 Task: Create New Customer with Customer Name: T.J. Maxx, Billing Address Line1: 1403 Camden Street, Billing Address Line2:  Reno, Billing Address Line3:  Nevada 89501, Cell Number: 812-237-6816
Action: Mouse moved to (179, 35)
Screenshot: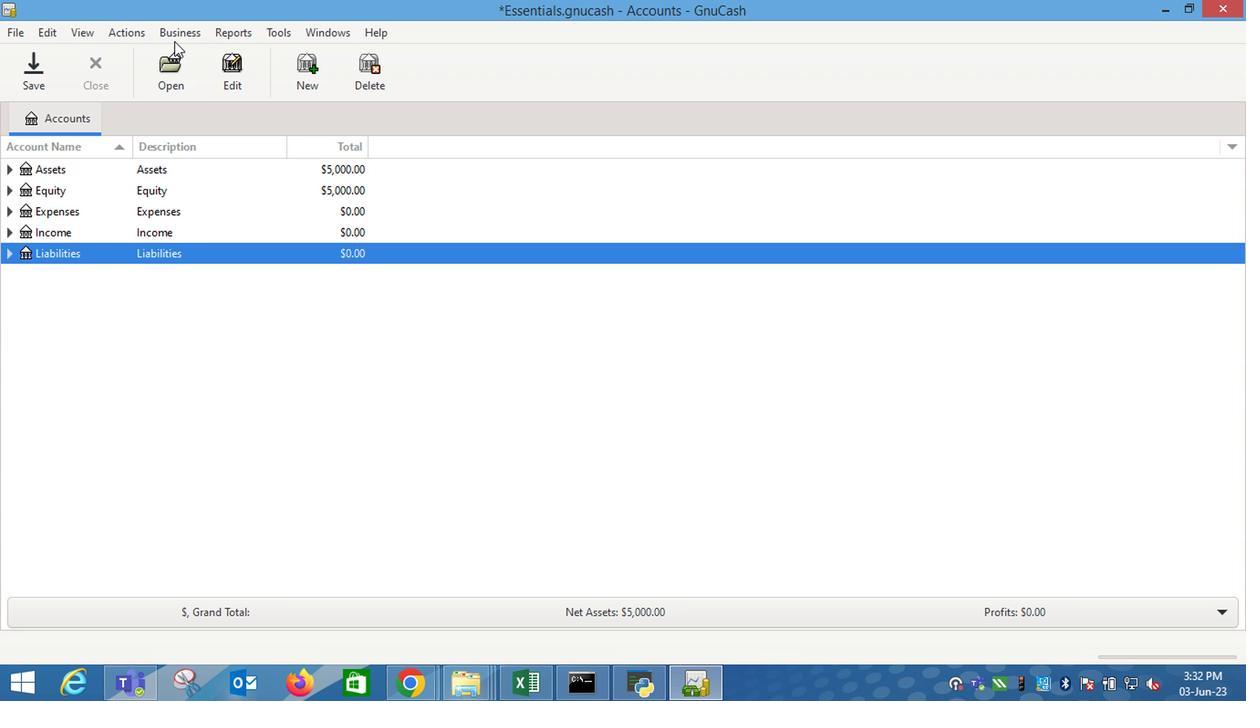 
Action: Mouse pressed left at (179, 35)
Screenshot: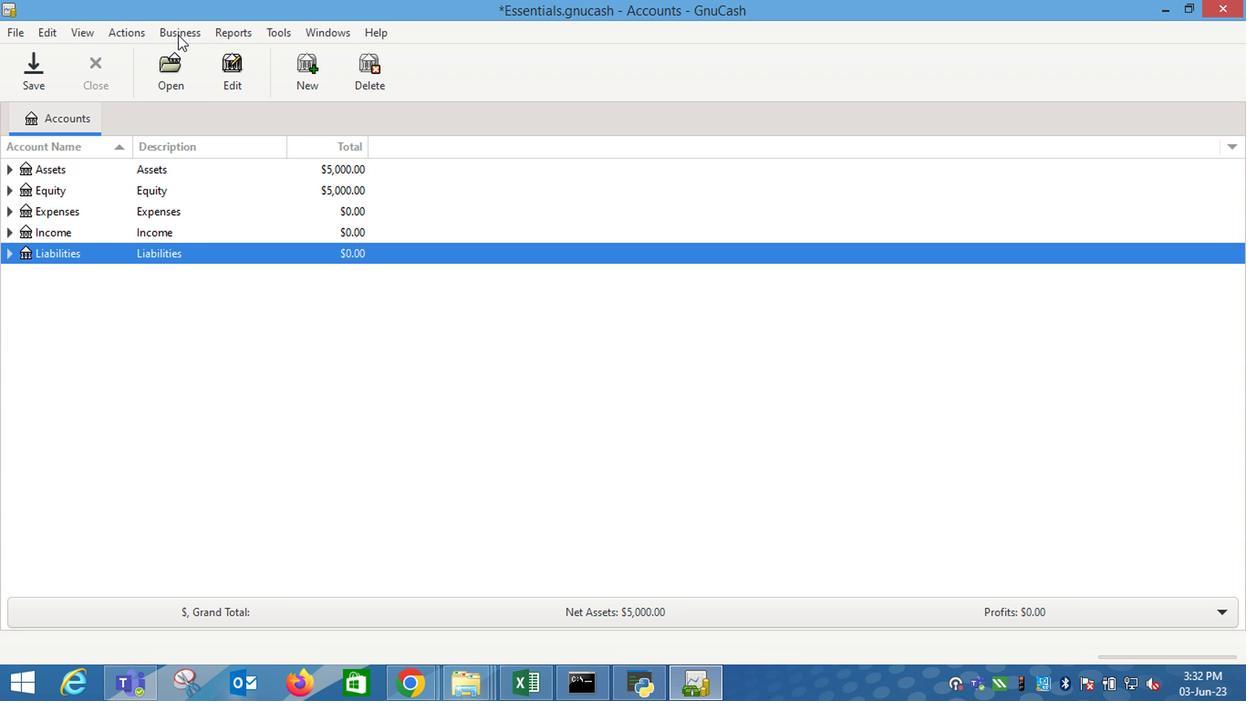 
Action: Mouse moved to (391, 81)
Screenshot: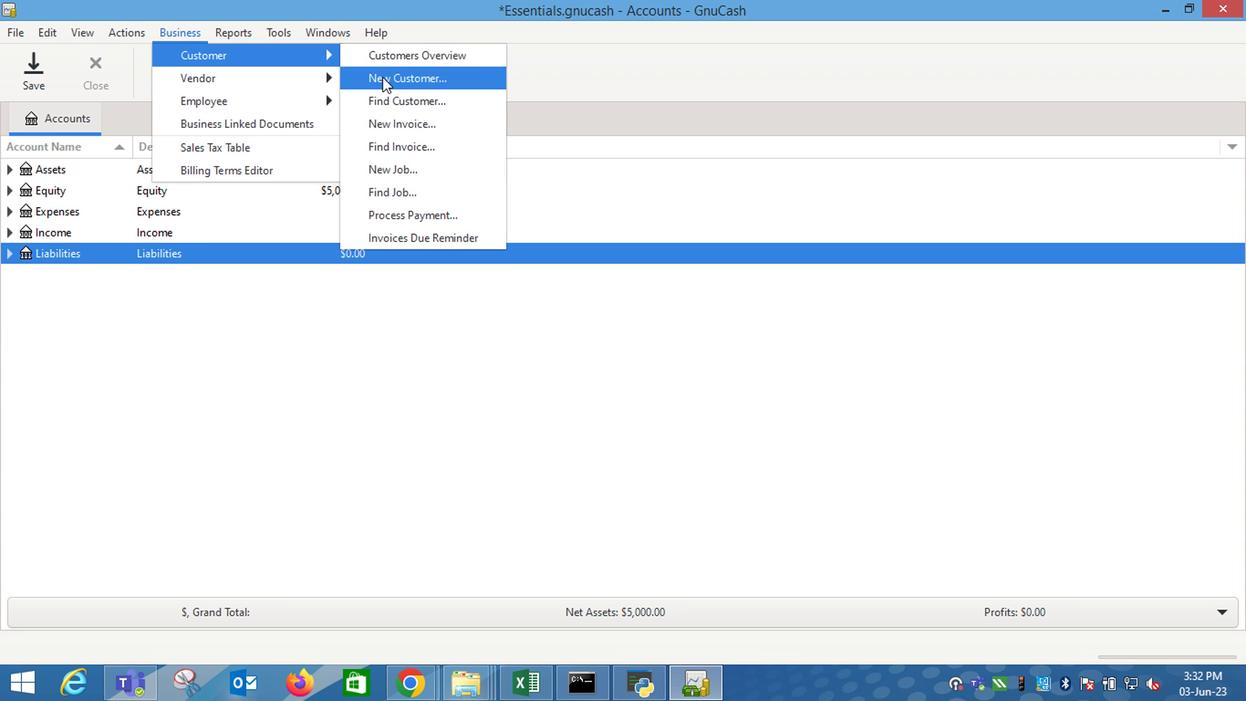 
Action: Mouse pressed left at (391, 81)
Screenshot: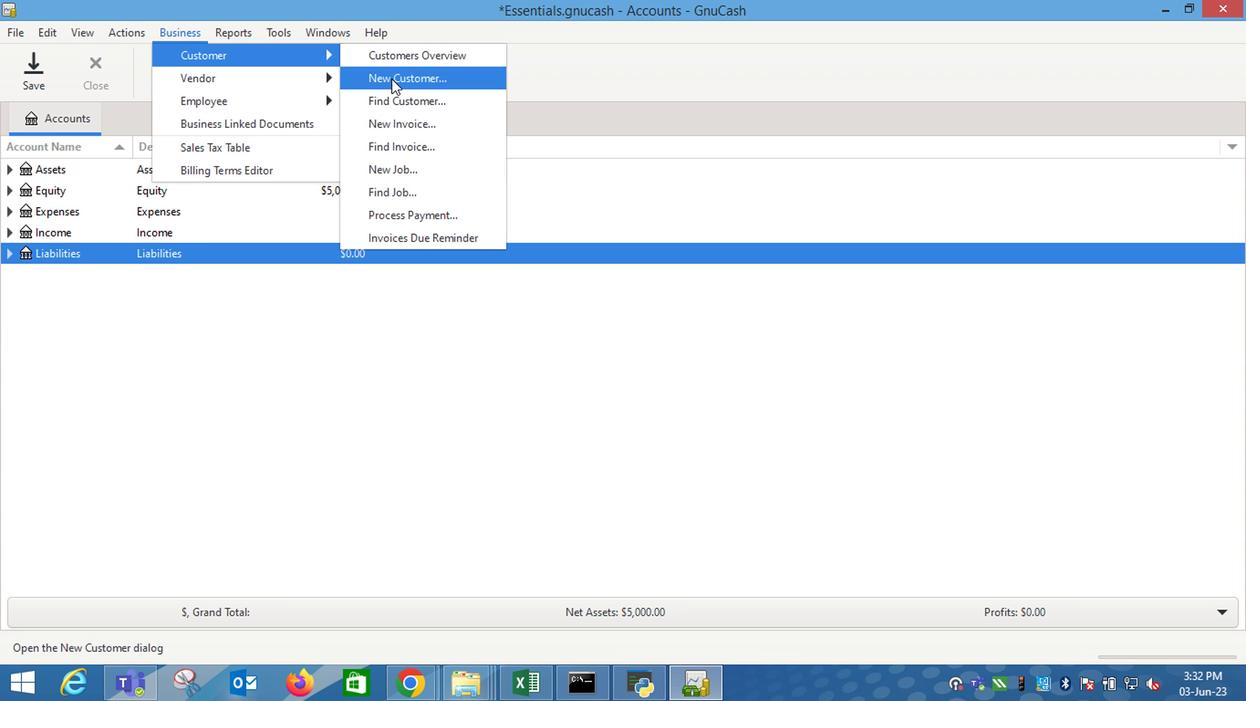
Action: Mouse moved to (816, 161)
Screenshot: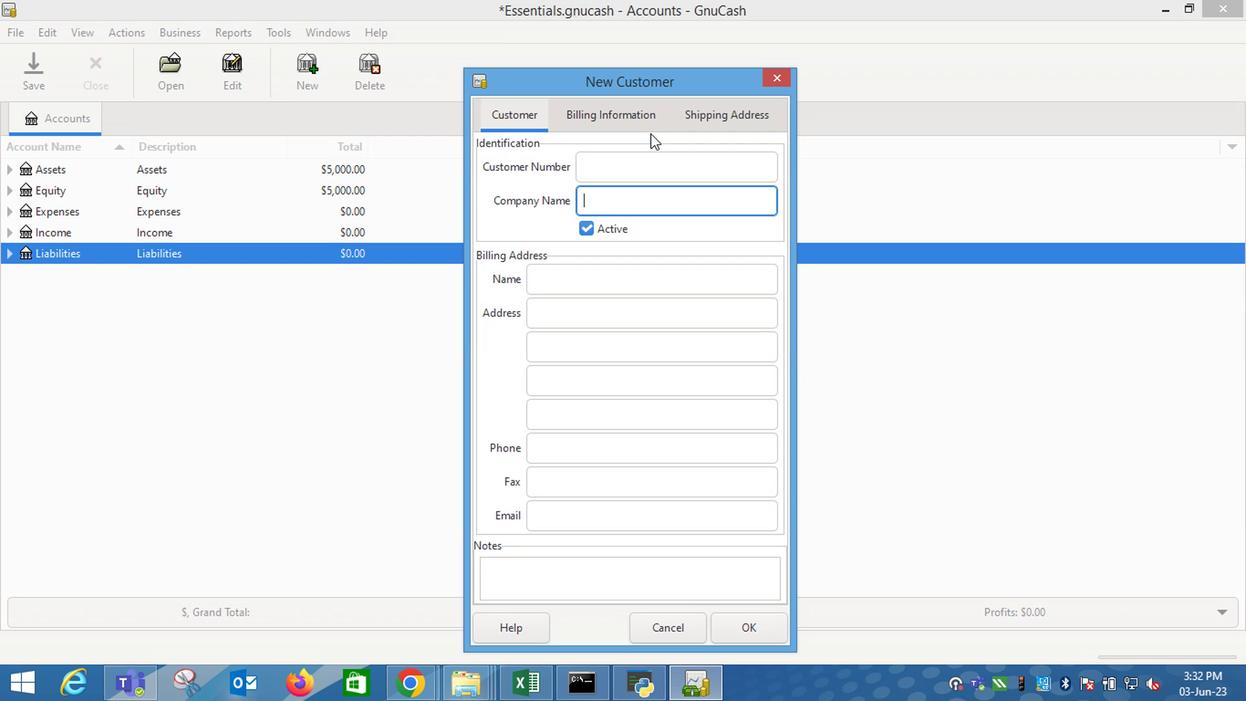 
Action: Key pressed <Key.shift_r>T.<Key.shift_r>J.<Key.space><Key.shift_r>Maxx<Key.tab><Key.tab><Key.tab>1403<Key.space><Key.shift_r>Camden<Key.space><Key.shift_r>Street<Key.tab><Key.shift_r>Re<Key.tab><Key.shift_r>Nev<Key.tab><Key.tab>812-237-6816
Screenshot: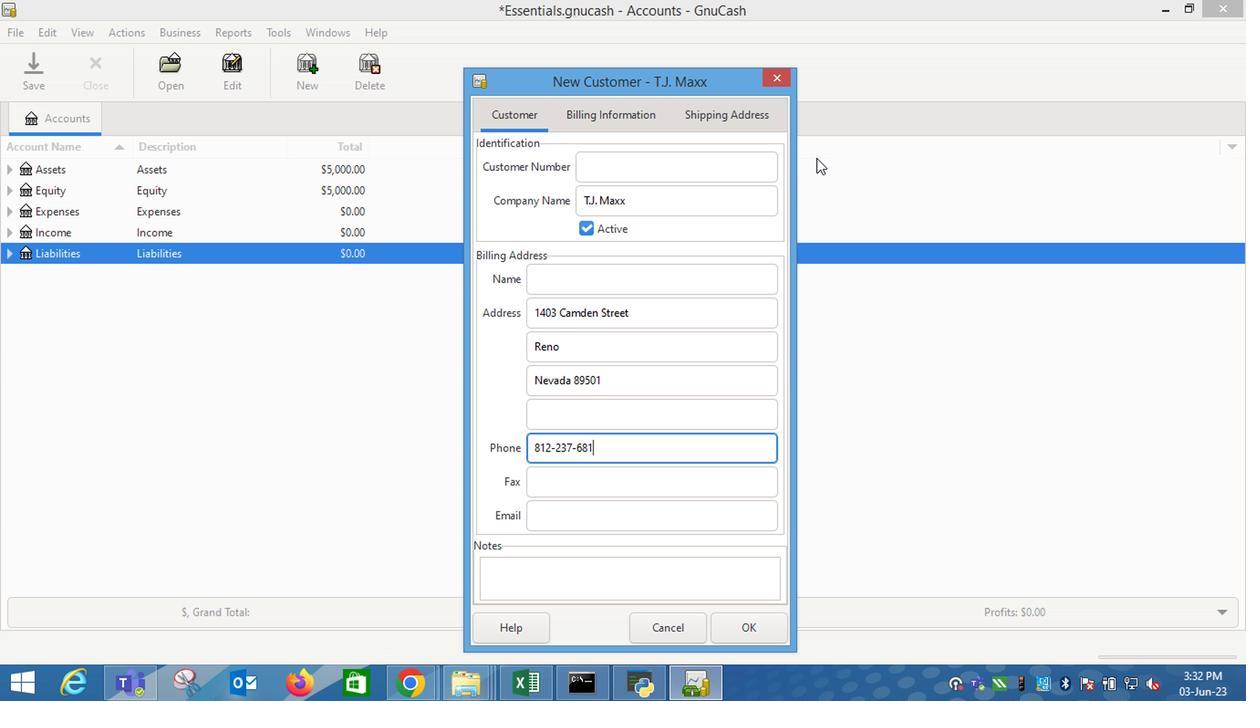 
Action: Mouse moved to (638, 112)
Screenshot: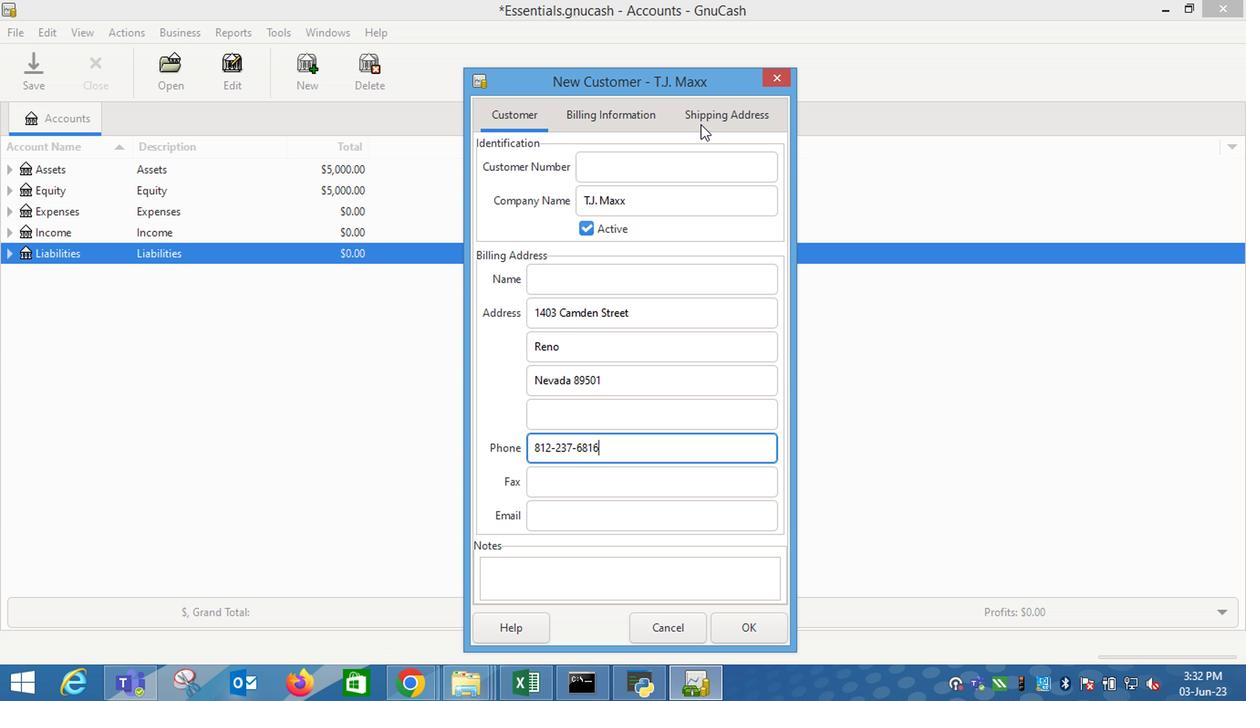 
Action: Mouse pressed left at (638, 112)
Screenshot: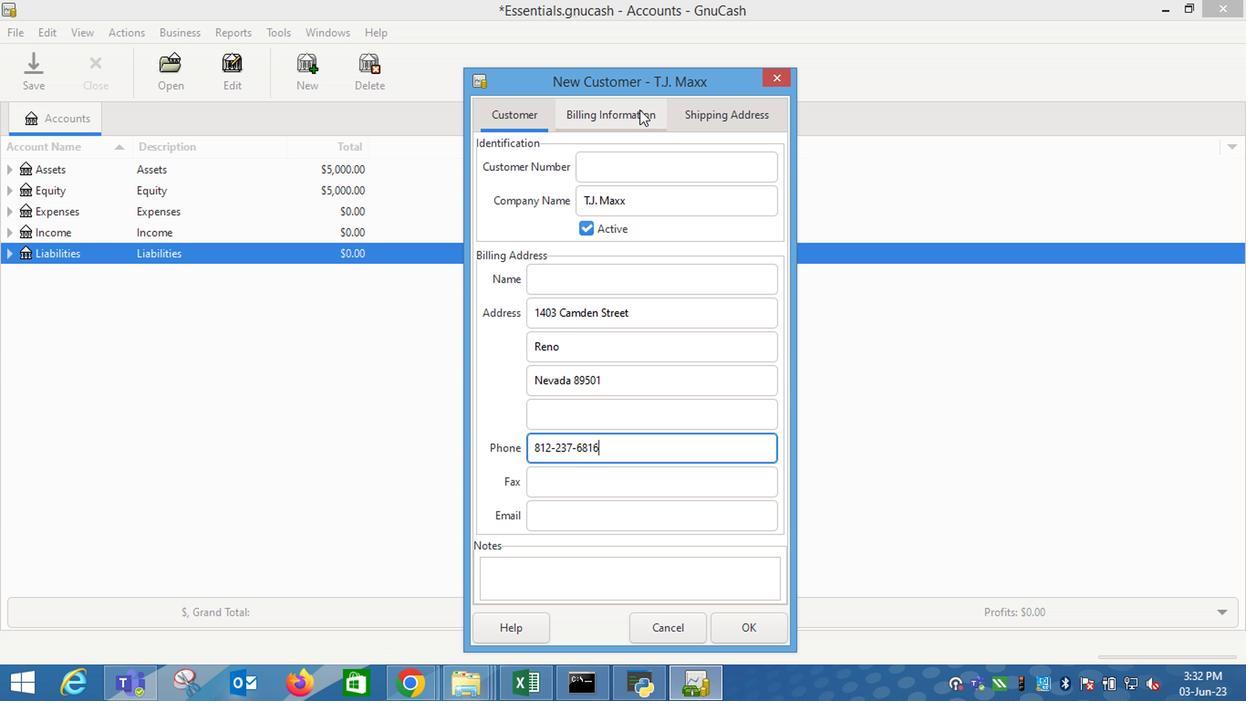 
Action: Mouse moved to (733, 627)
Screenshot: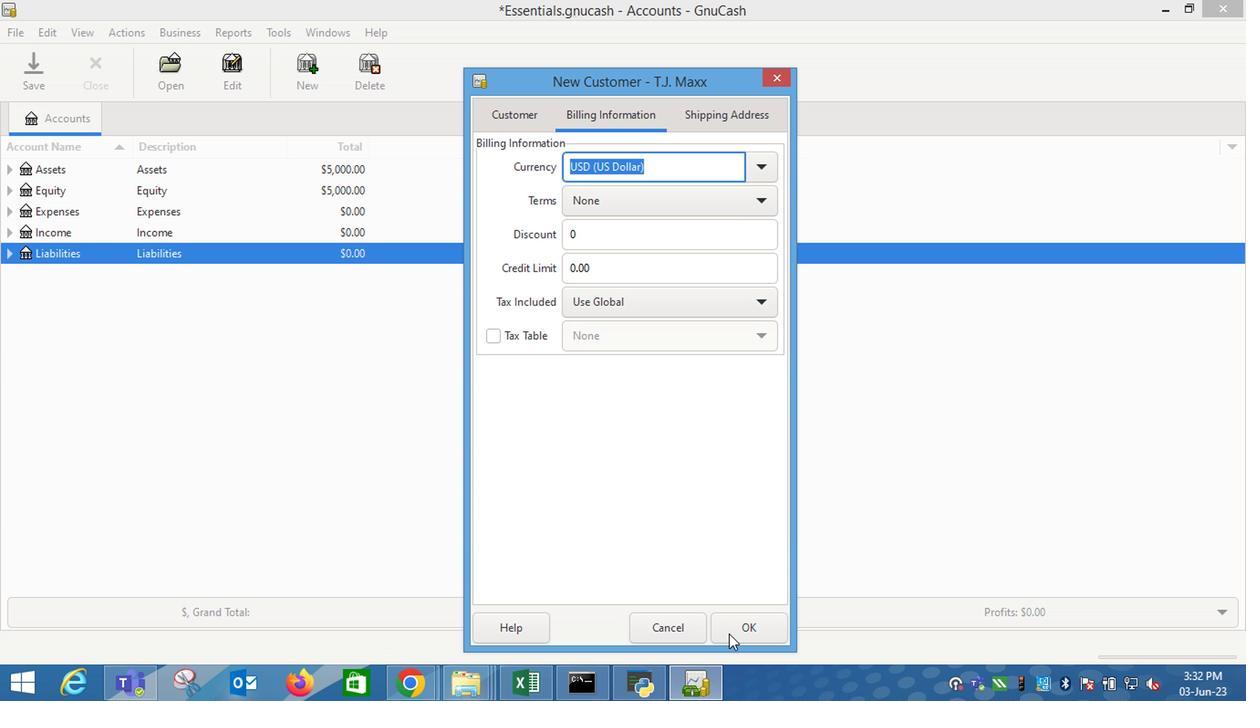 
Action: Mouse pressed left at (733, 627)
Screenshot: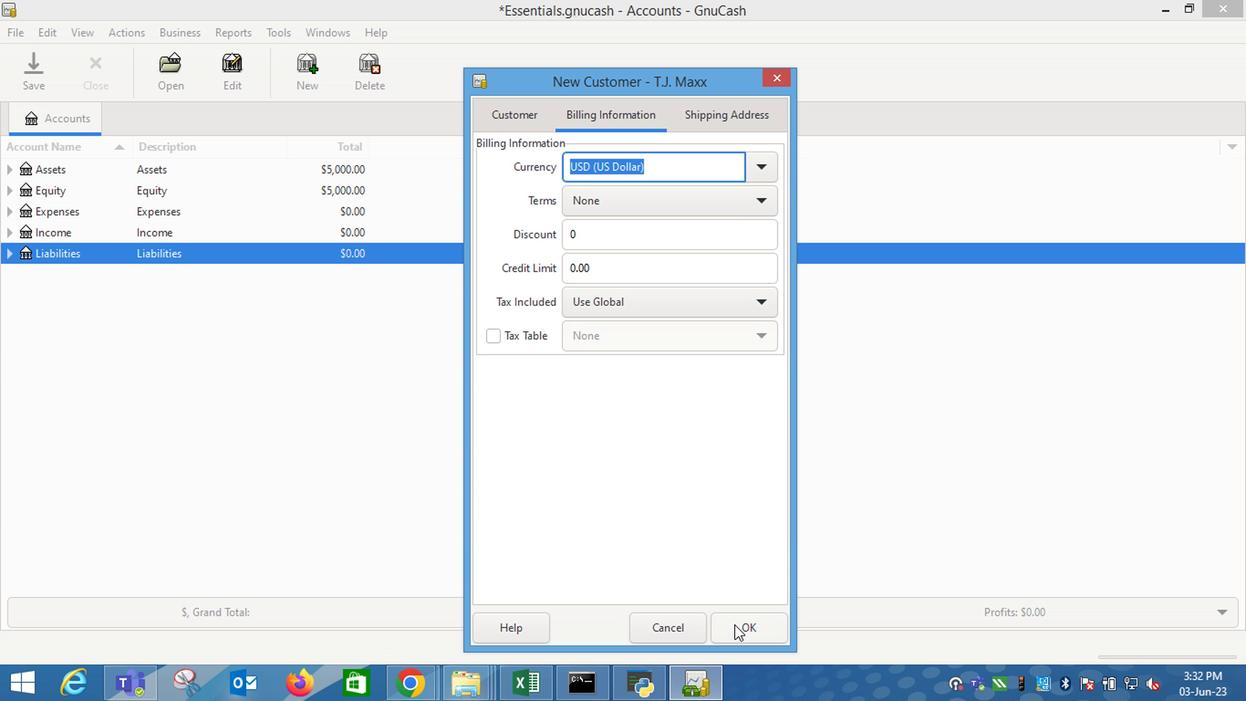 
Action: Mouse moved to (620, 551)
Screenshot: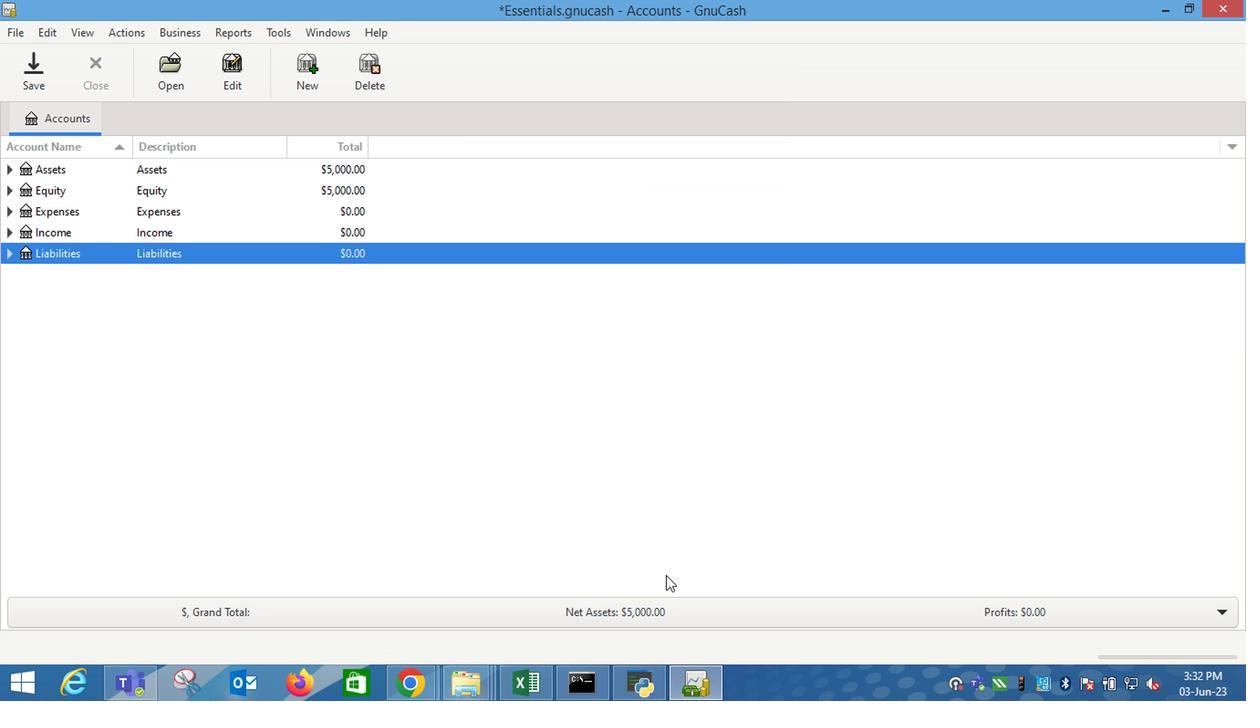 
